 Task: Create a due date automation trigger when advanced on, on the wednesday of the week a card is due add dates due in more than 1 working days at 11:00 AM.
Action: Mouse moved to (1165, 88)
Screenshot: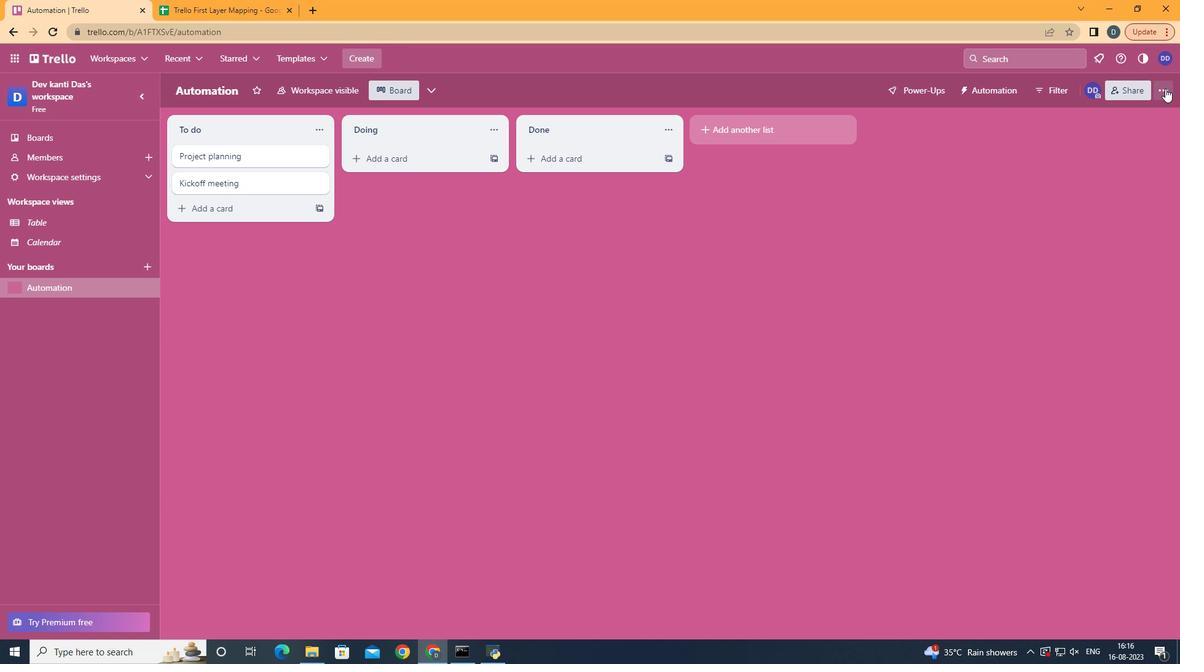 
Action: Mouse pressed left at (1165, 88)
Screenshot: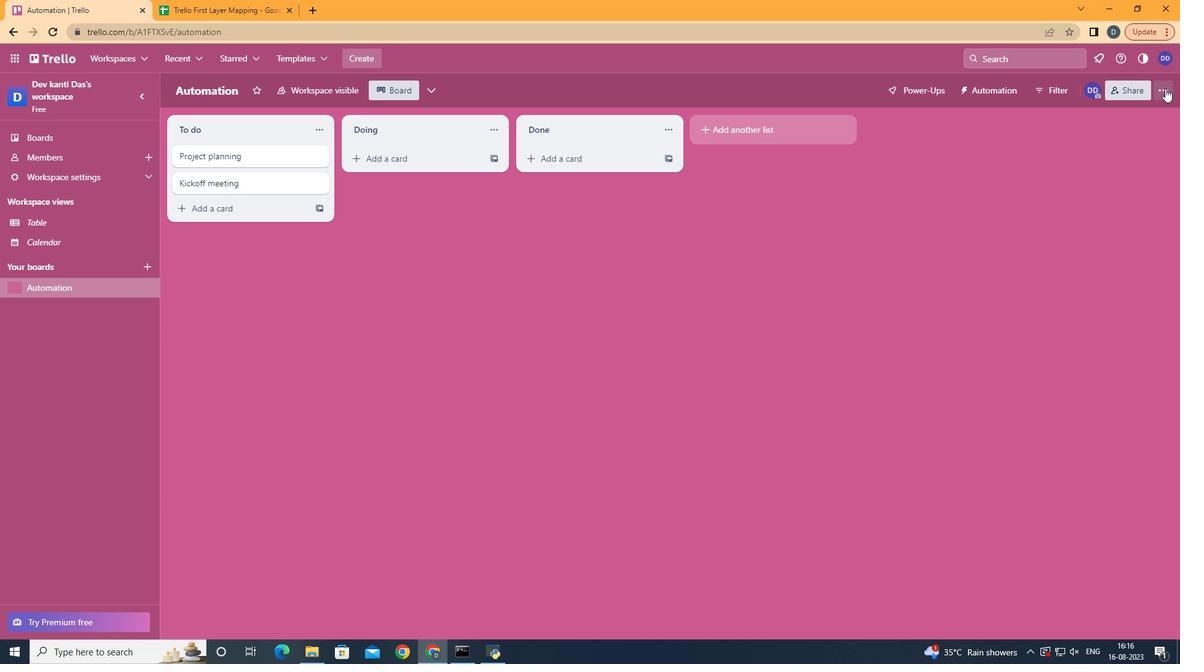 
Action: Mouse moved to (1112, 253)
Screenshot: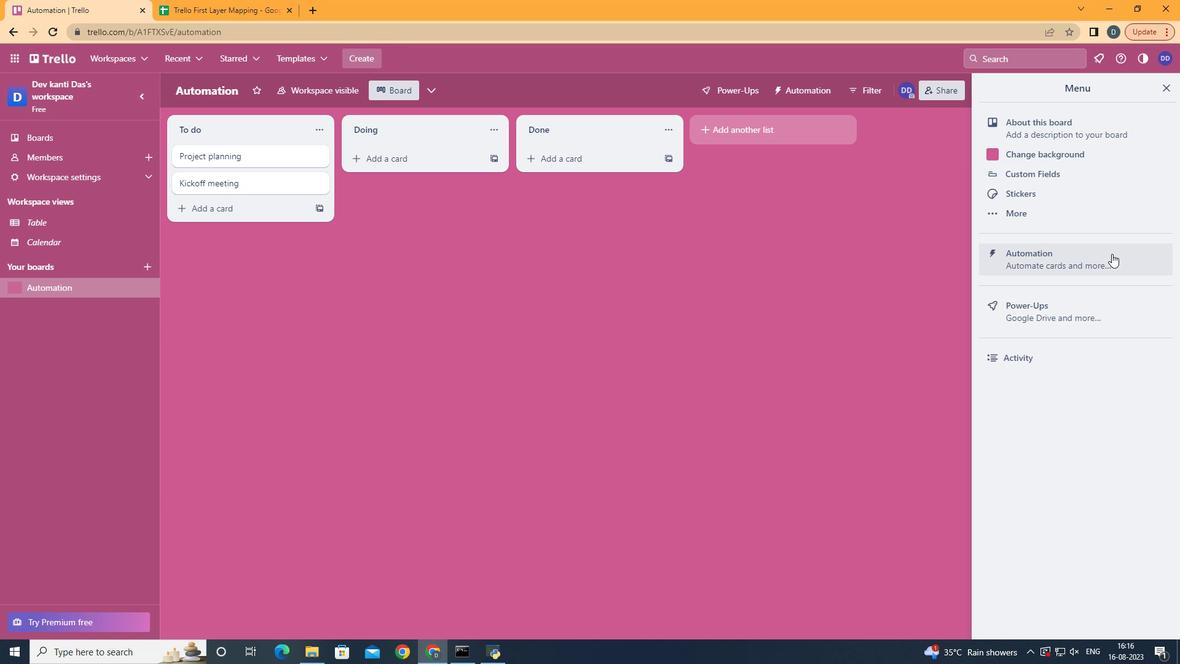 
Action: Mouse pressed left at (1112, 253)
Screenshot: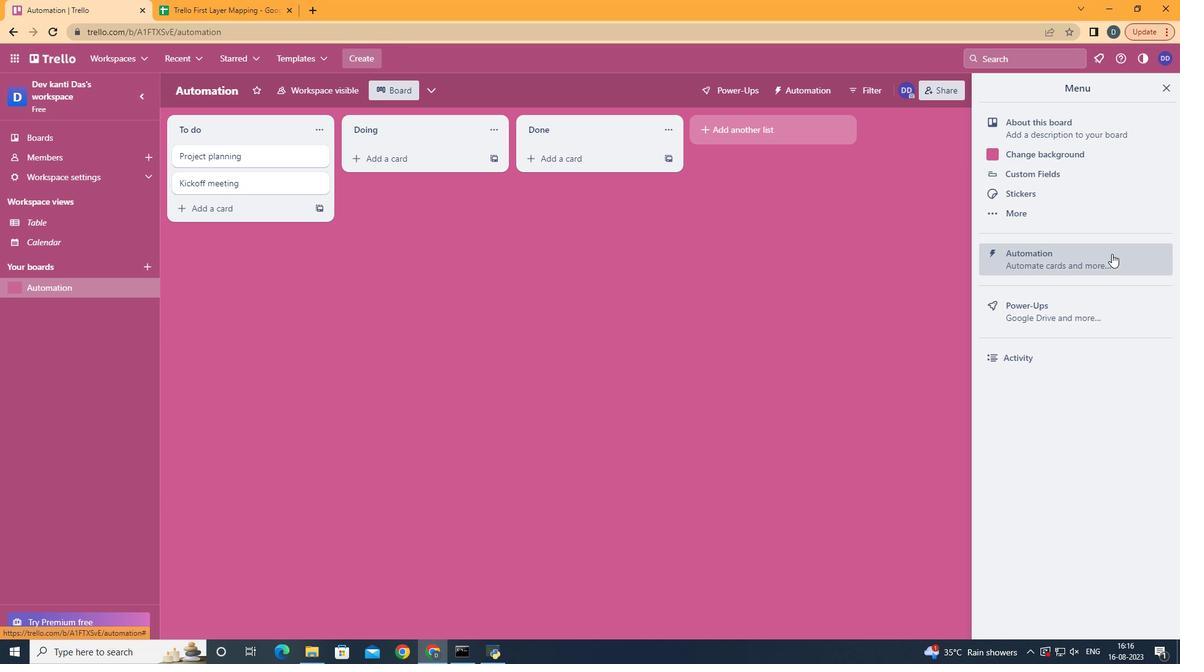 
Action: Mouse moved to (228, 252)
Screenshot: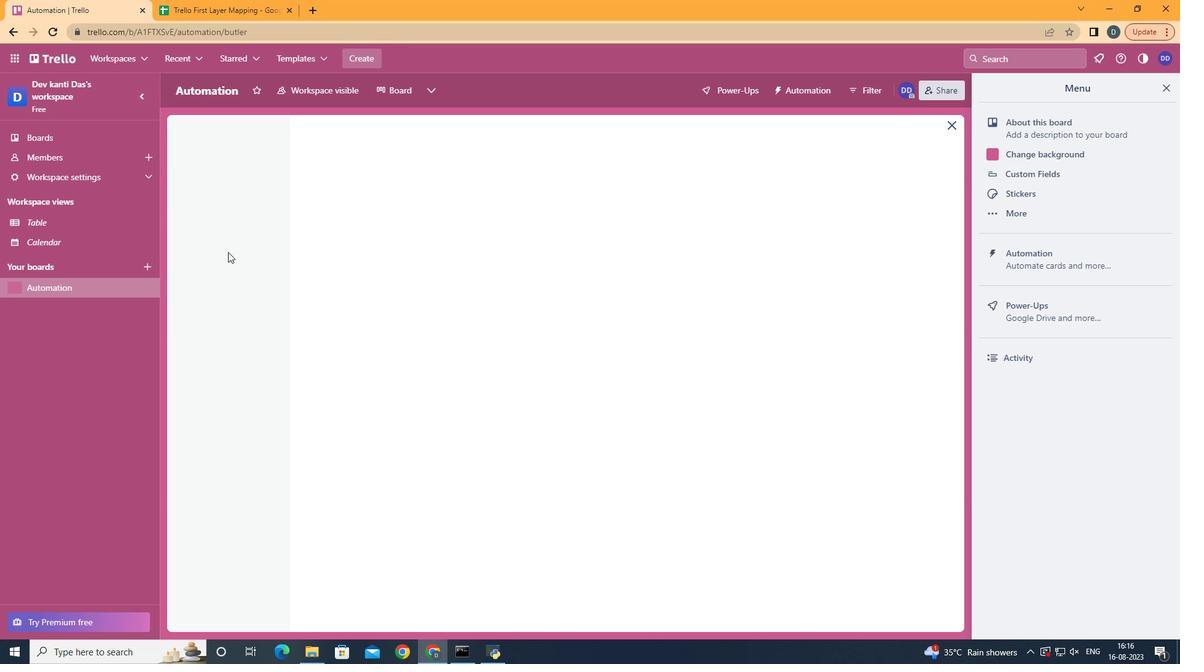 
Action: Mouse pressed left at (228, 252)
Screenshot: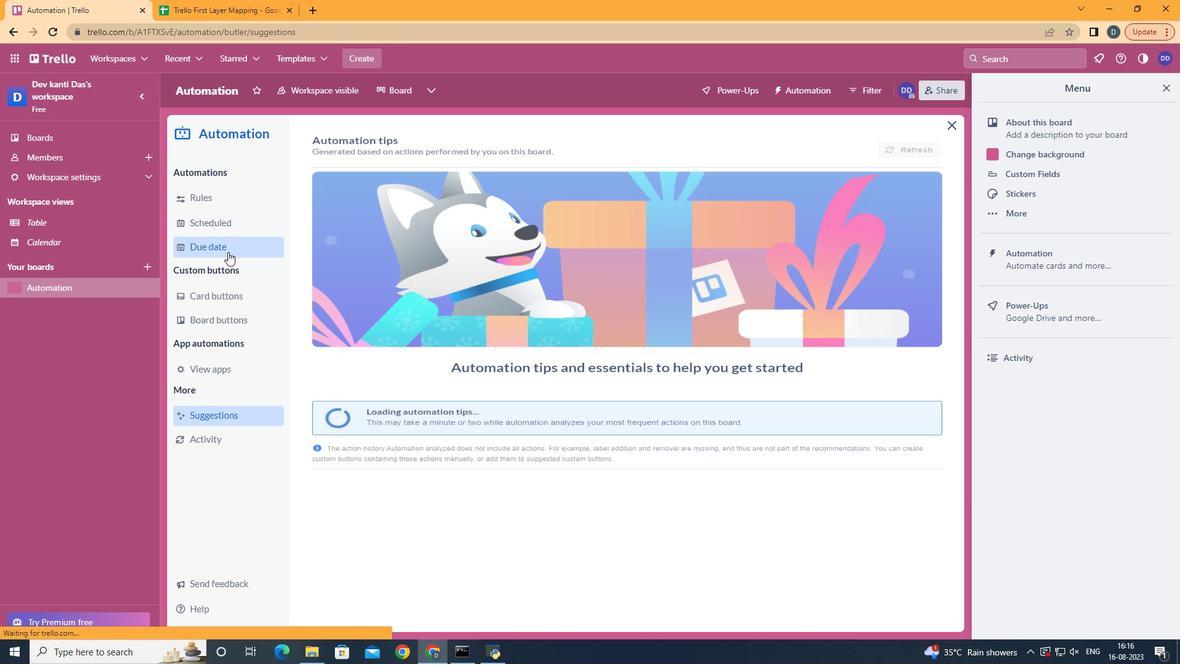 
Action: Mouse moved to (862, 143)
Screenshot: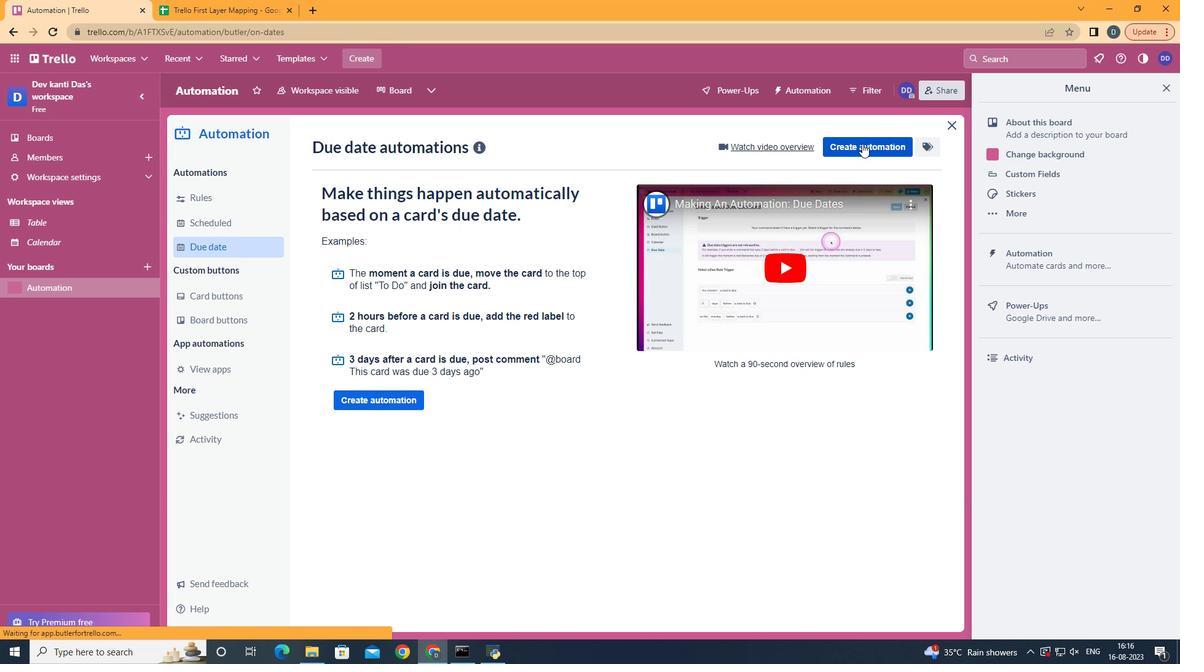 
Action: Mouse pressed left at (862, 143)
Screenshot: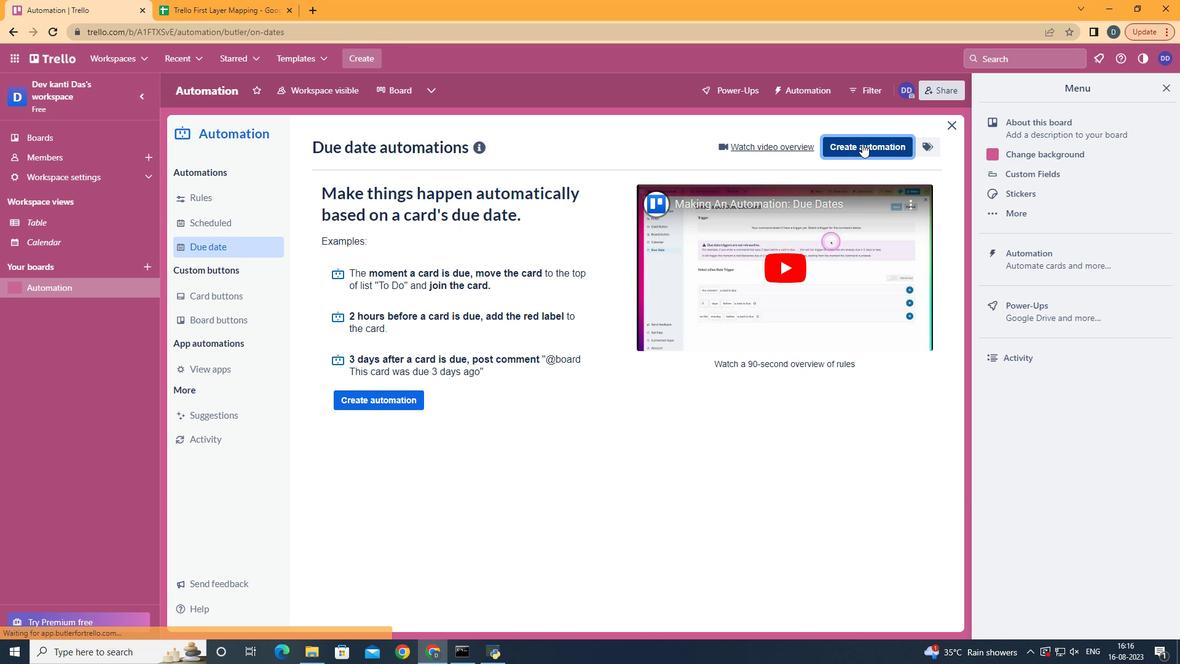 
Action: Mouse moved to (617, 260)
Screenshot: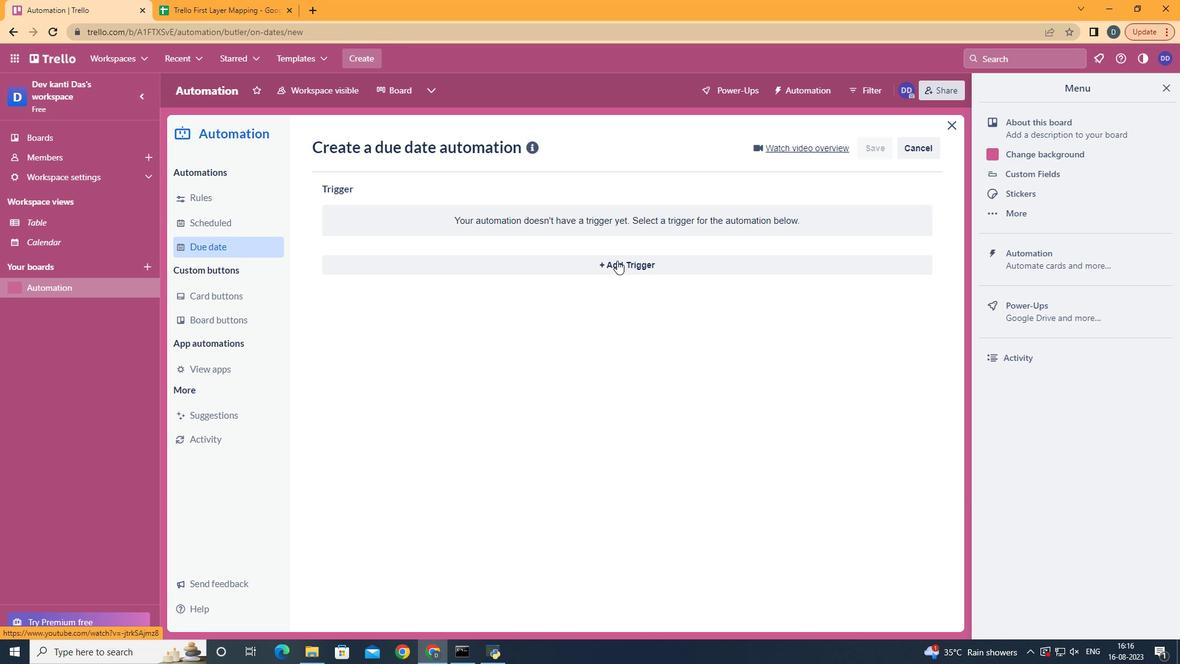 
Action: Mouse pressed left at (617, 260)
Screenshot: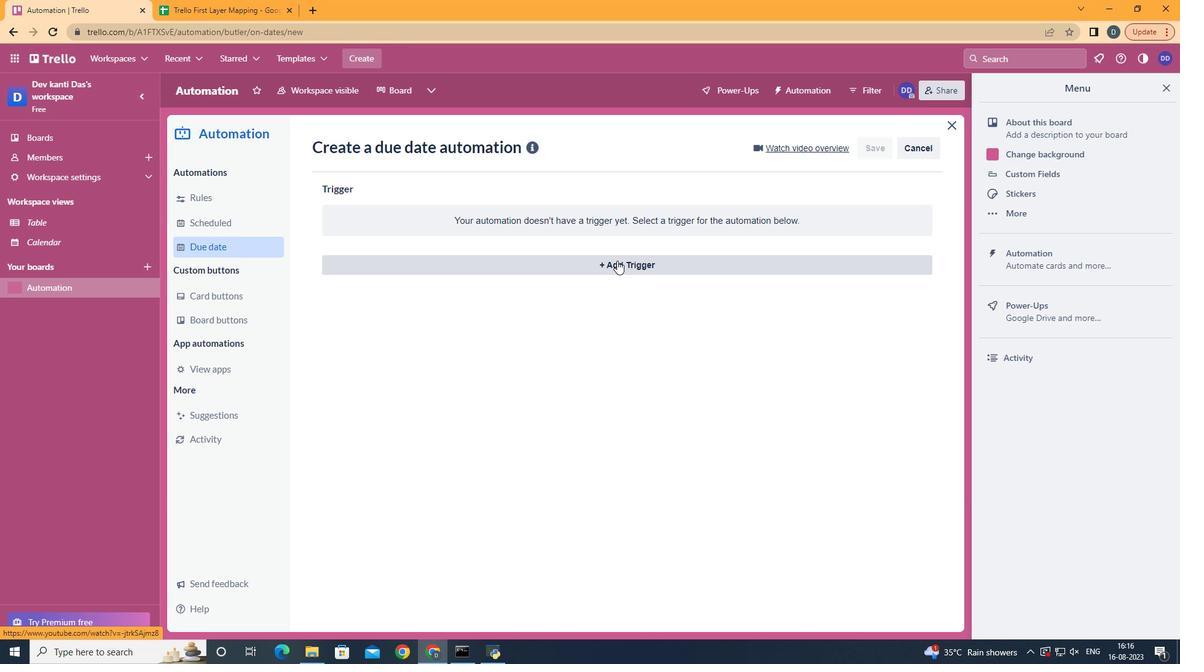 
Action: Mouse moved to (427, 365)
Screenshot: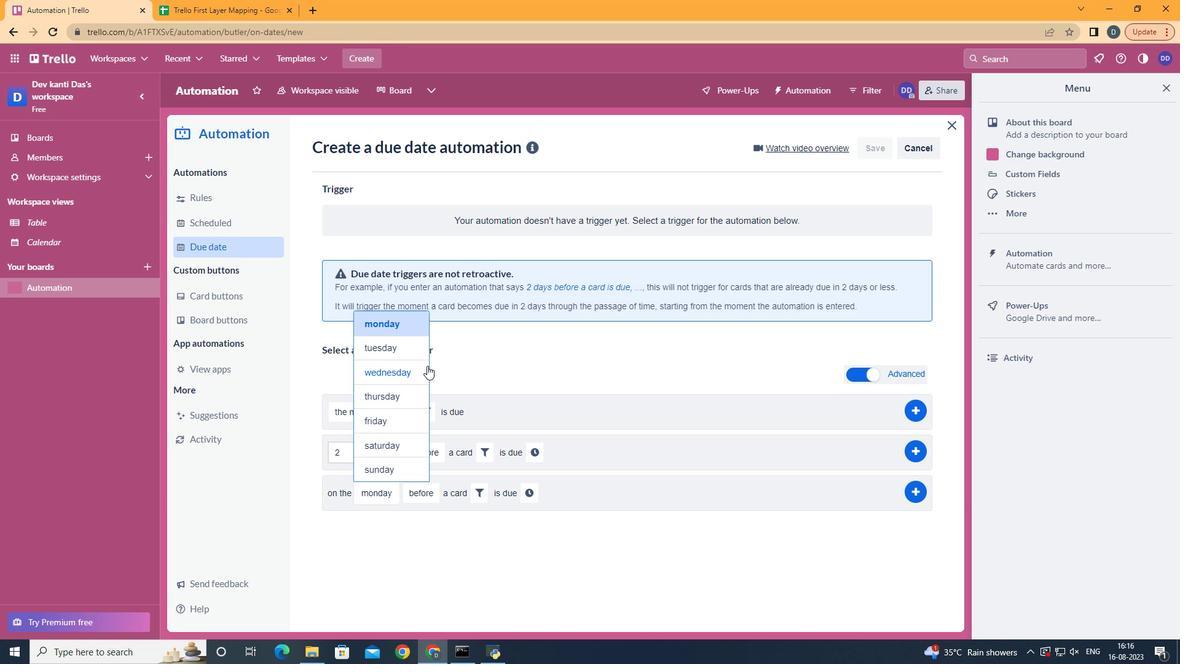 
Action: Mouse pressed left at (427, 365)
Screenshot: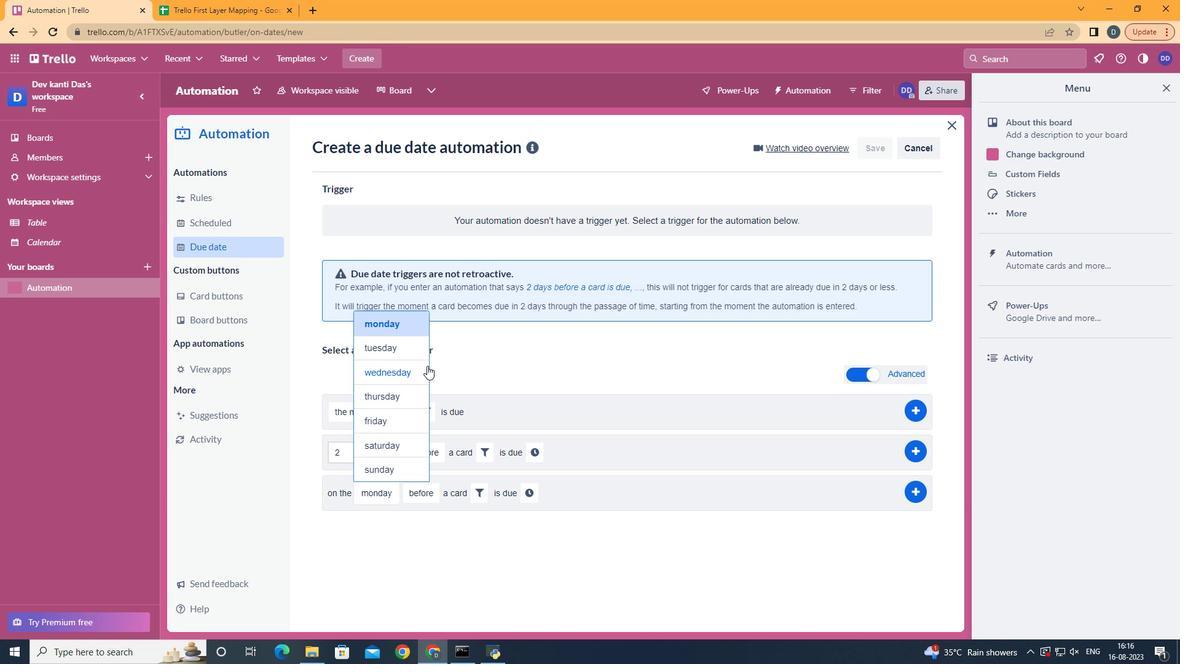 
Action: Mouse moved to (453, 562)
Screenshot: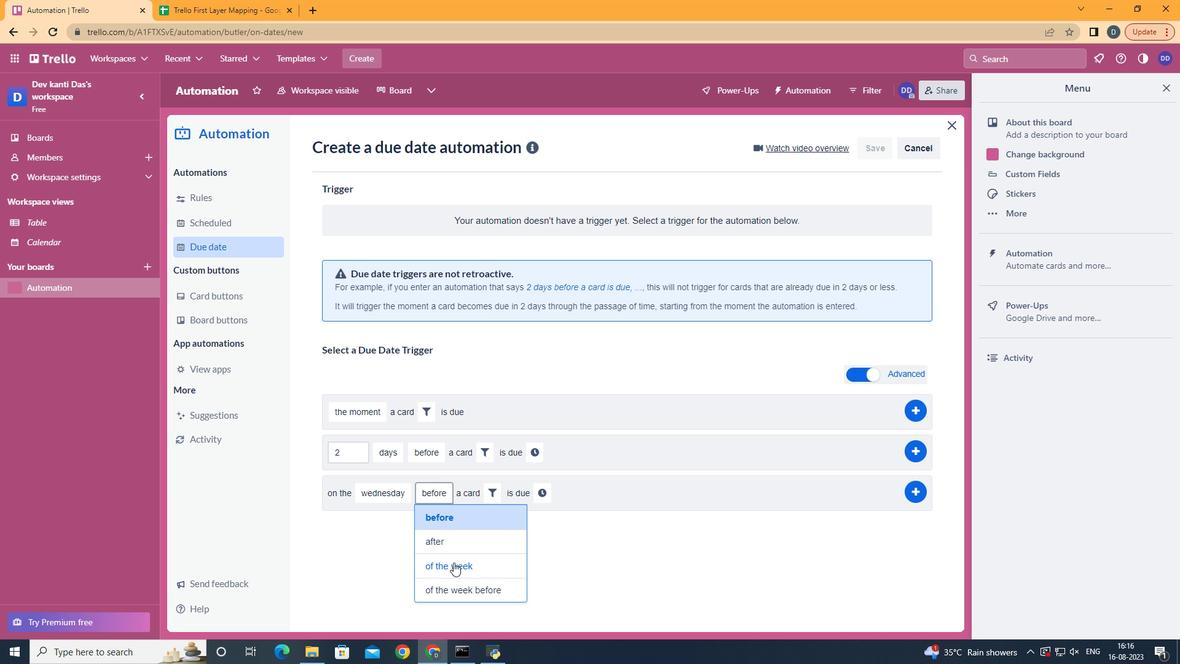 
Action: Mouse pressed left at (453, 562)
Screenshot: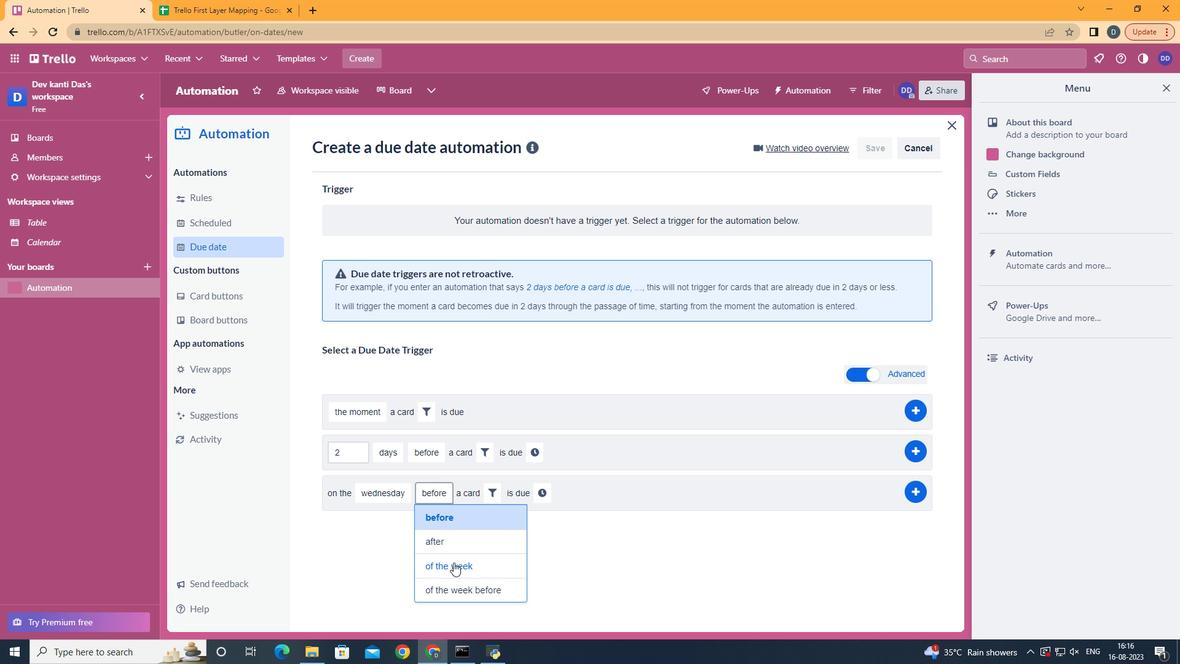 
Action: Mouse moved to (521, 491)
Screenshot: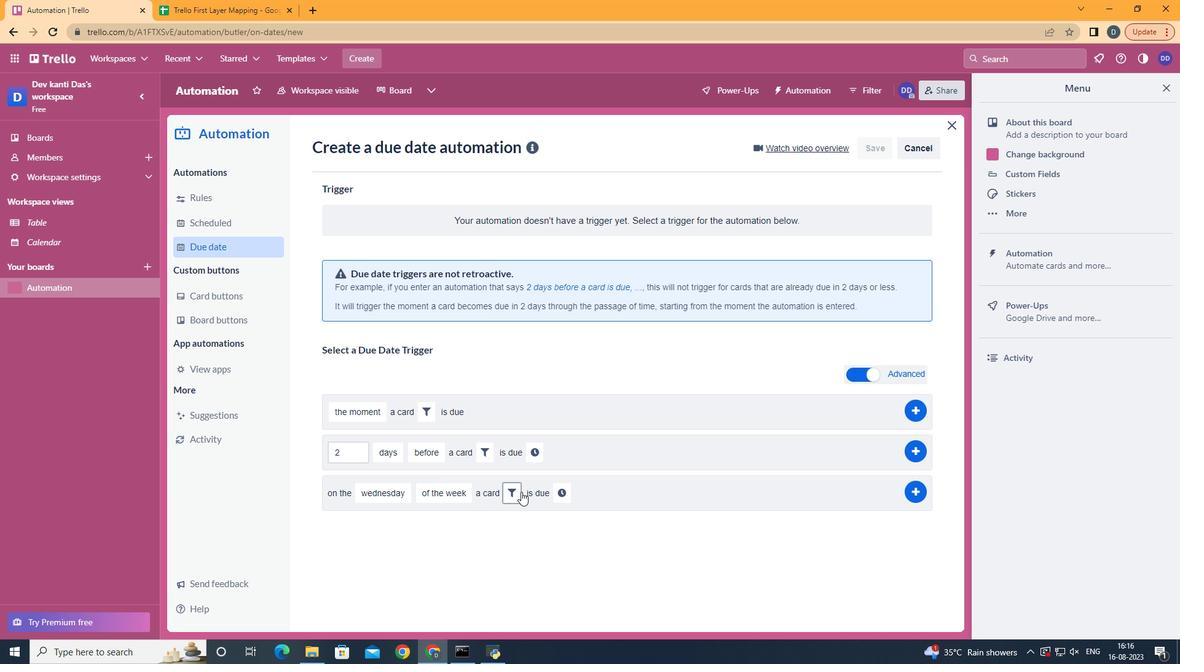 
Action: Mouse pressed left at (521, 491)
Screenshot: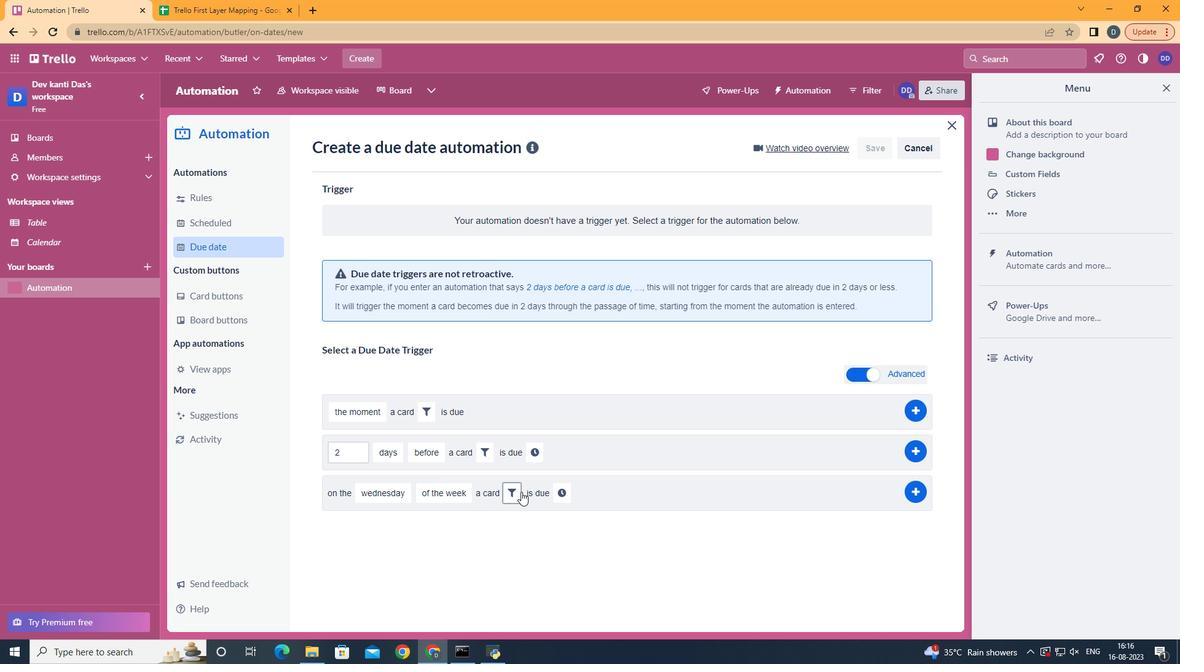
Action: Mouse moved to (584, 544)
Screenshot: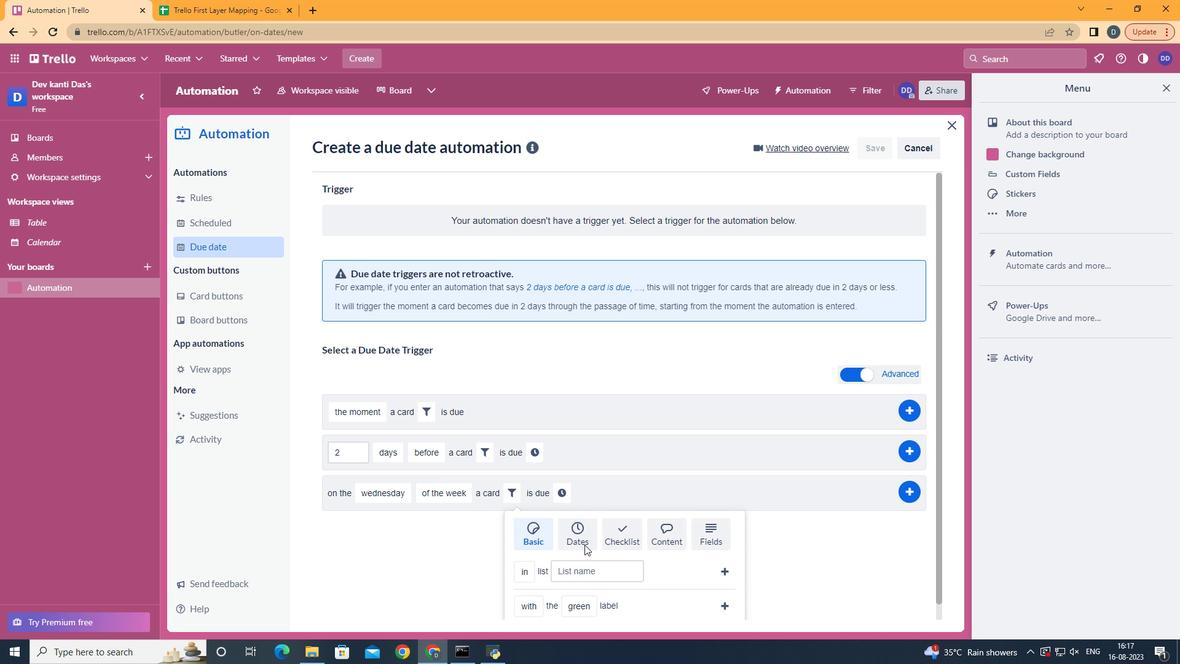 
Action: Mouse pressed left at (584, 544)
Screenshot: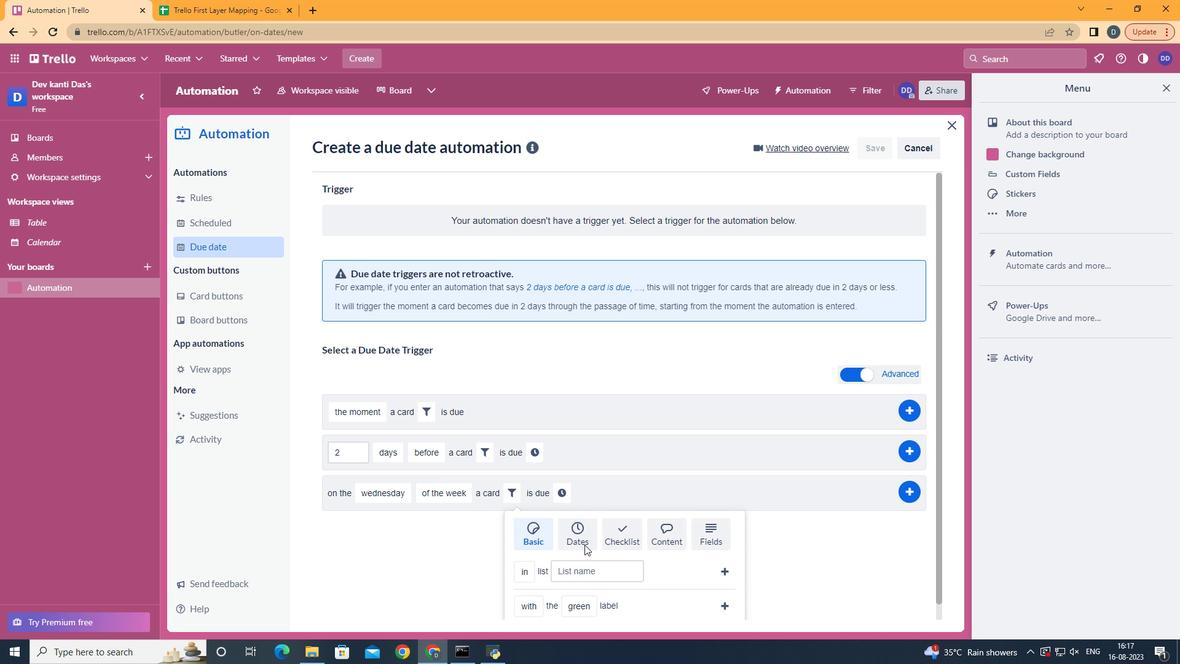 
Action: Mouse scrolled (584, 544) with delta (0, 0)
Screenshot: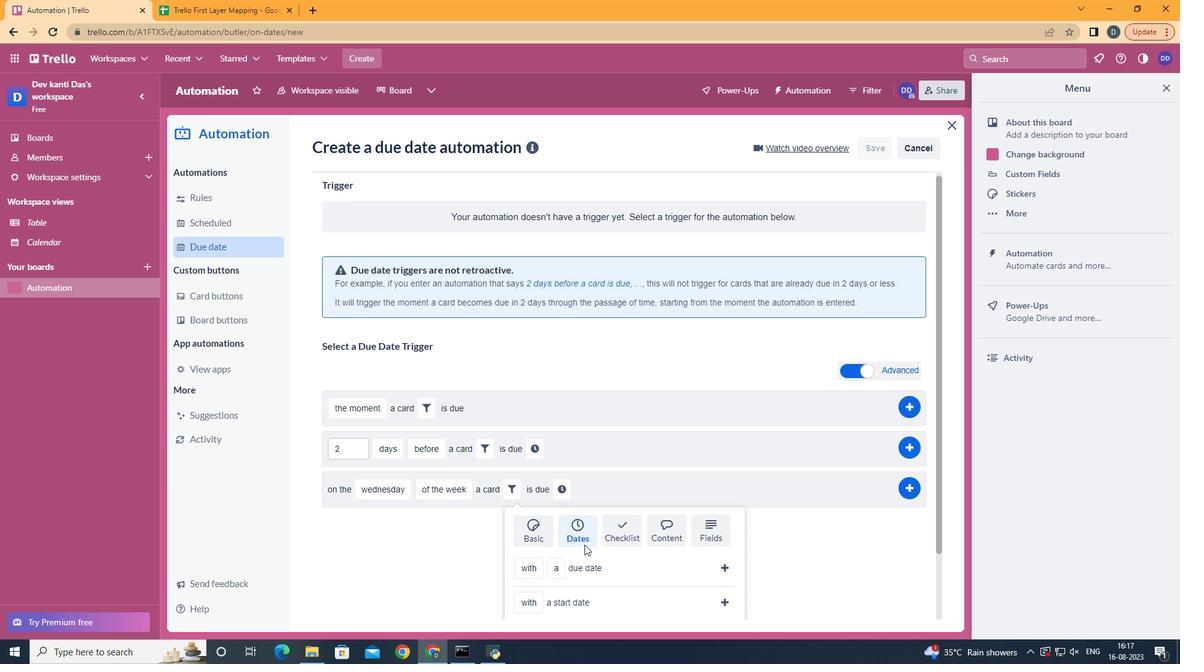 
Action: Mouse scrolled (584, 544) with delta (0, 0)
Screenshot: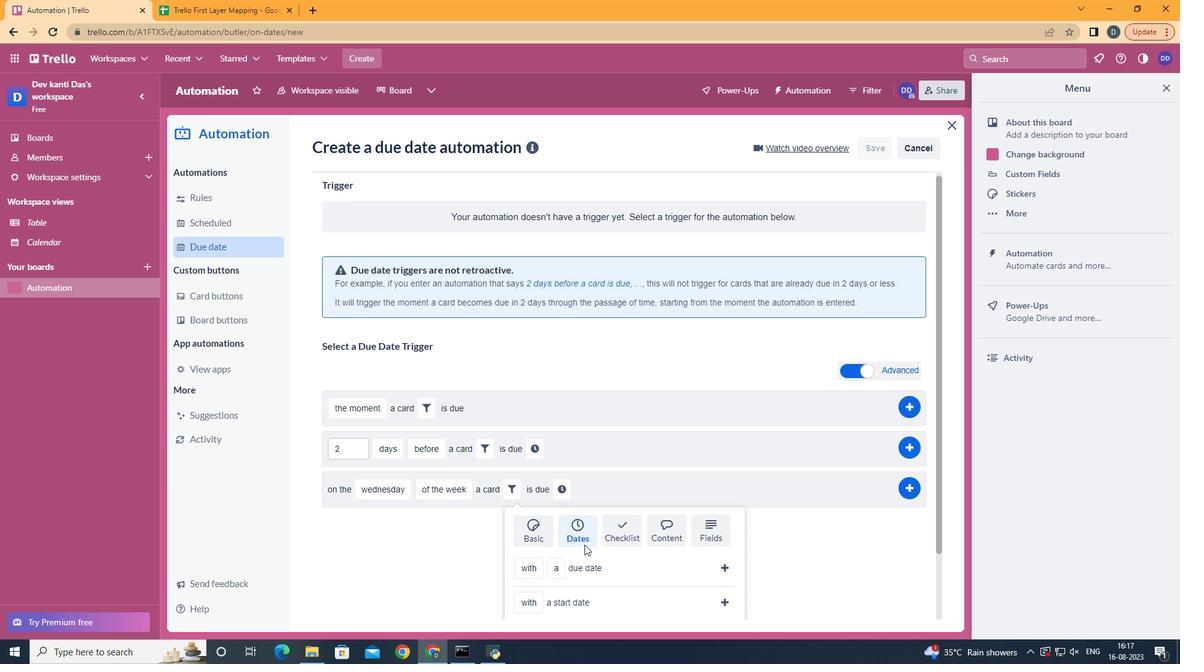 
Action: Mouse scrolled (584, 544) with delta (0, 0)
Screenshot: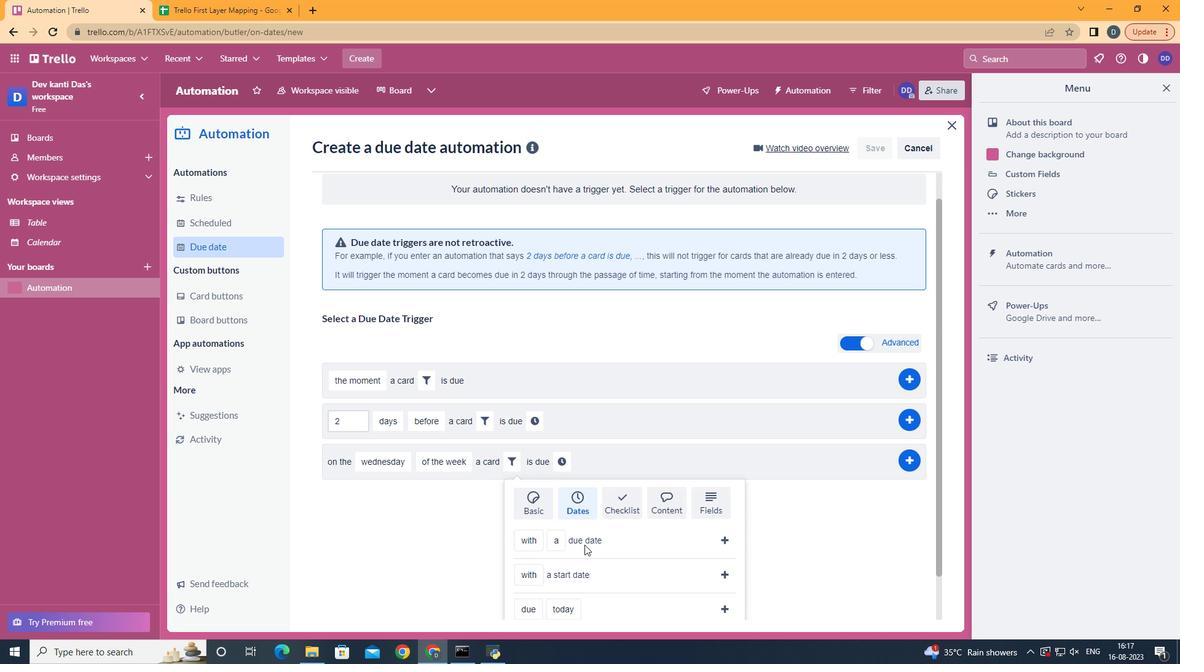 
Action: Mouse scrolled (584, 544) with delta (0, 0)
Screenshot: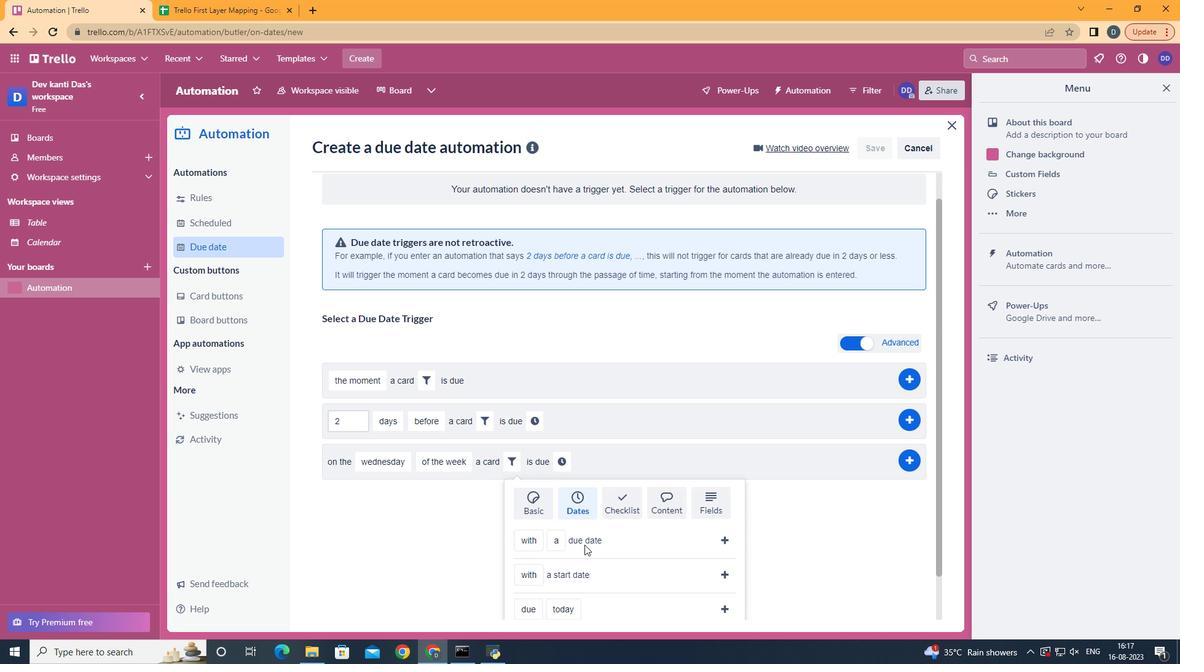 
Action: Mouse scrolled (584, 544) with delta (0, 0)
Screenshot: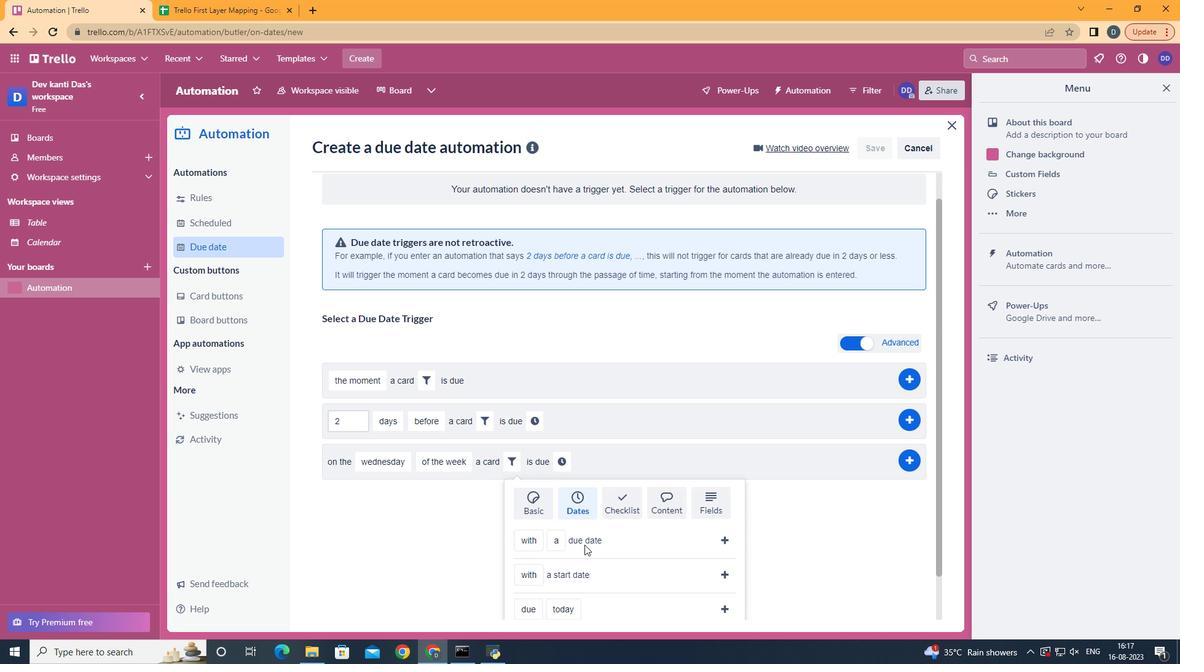 
Action: Mouse moved to (599, 512)
Screenshot: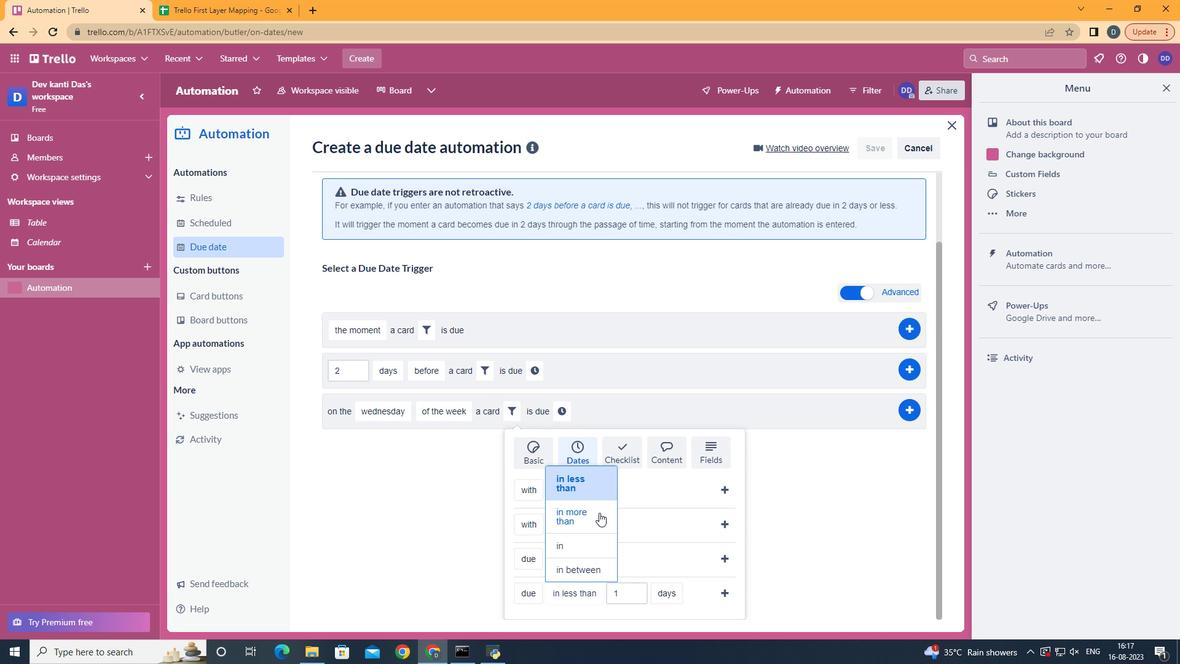 
Action: Mouse pressed left at (599, 512)
Screenshot: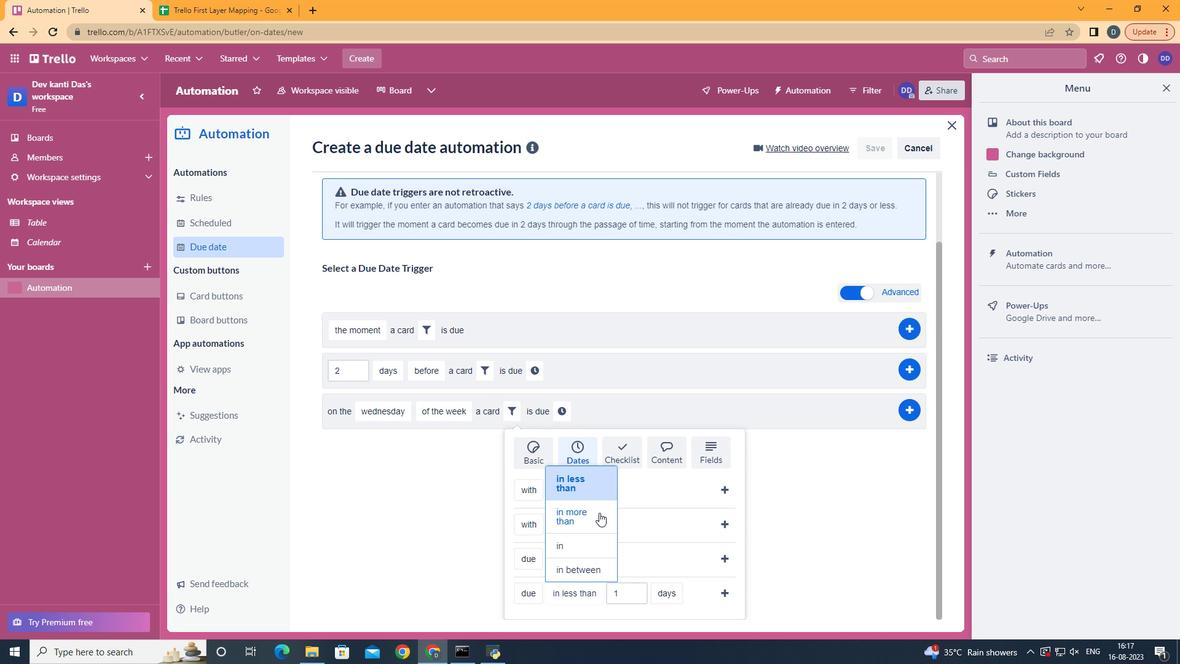 
Action: Mouse moved to (676, 576)
Screenshot: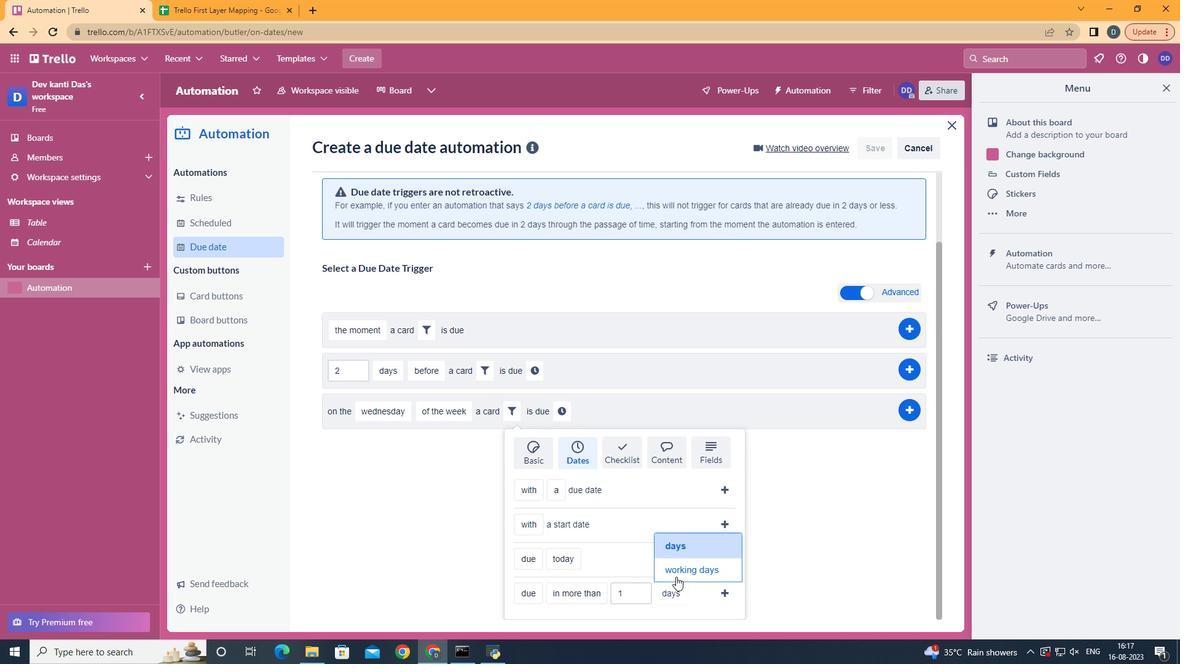 
Action: Mouse pressed left at (676, 576)
Screenshot: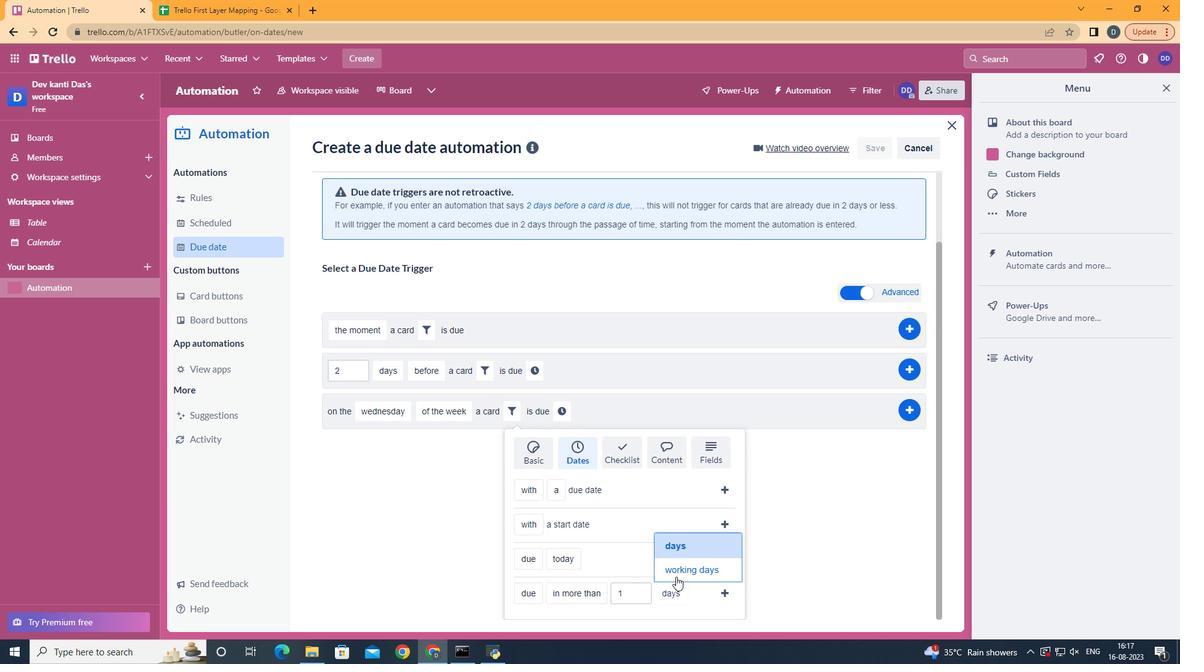 
Action: Mouse moved to (739, 592)
Screenshot: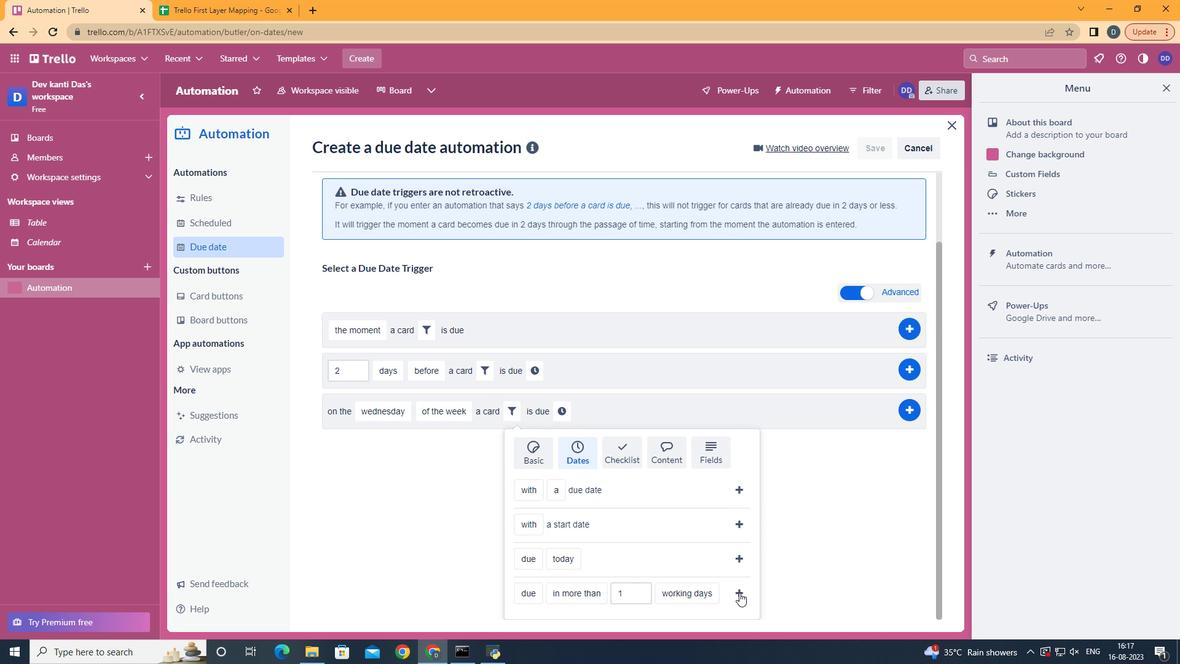
Action: Mouse pressed left at (739, 592)
Screenshot: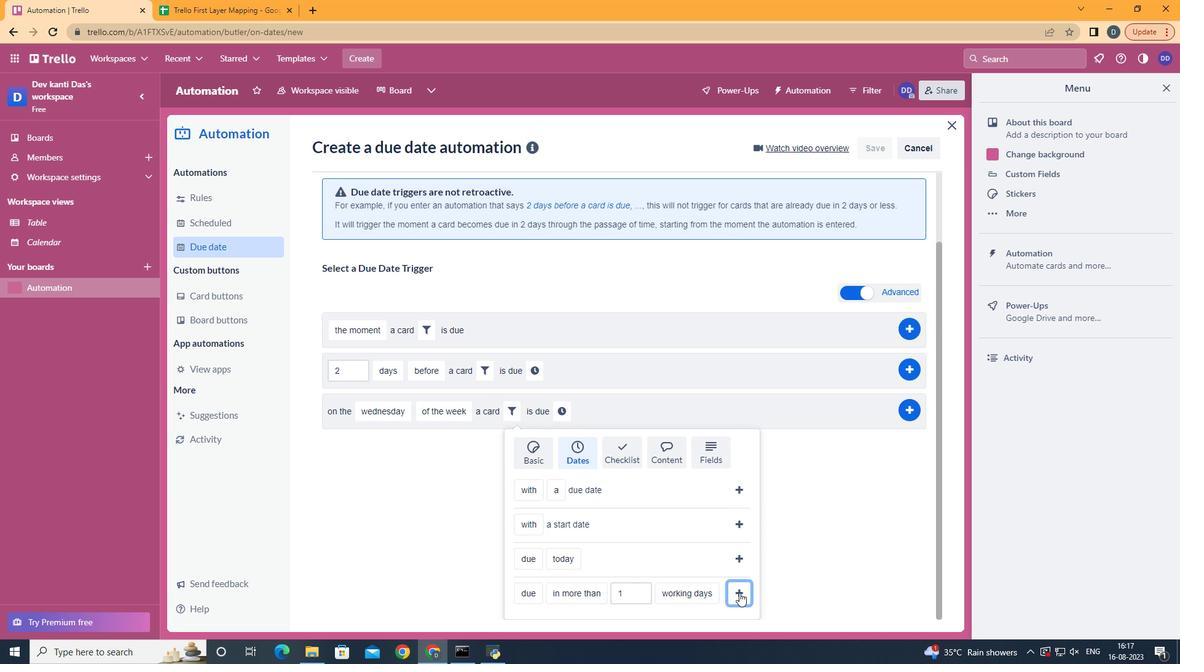
Action: Mouse moved to (712, 498)
Screenshot: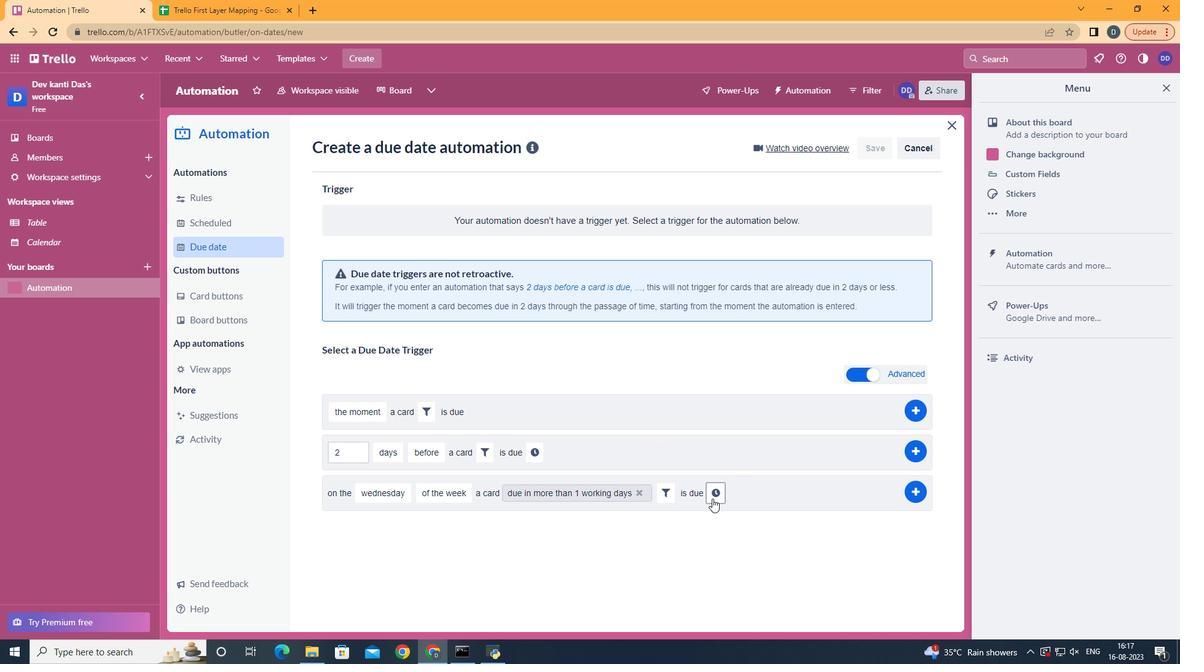
Action: Mouse pressed left at (712, 498)
Screenshot: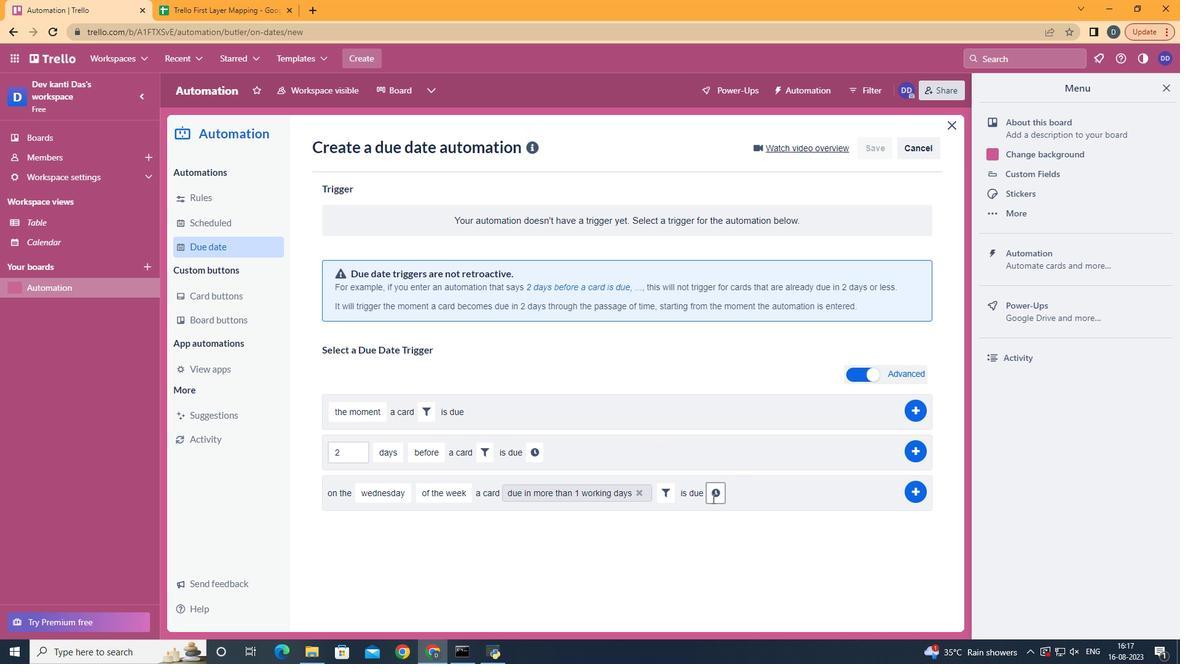 
Action: Mouse moved to (727, 500)
Screenshot: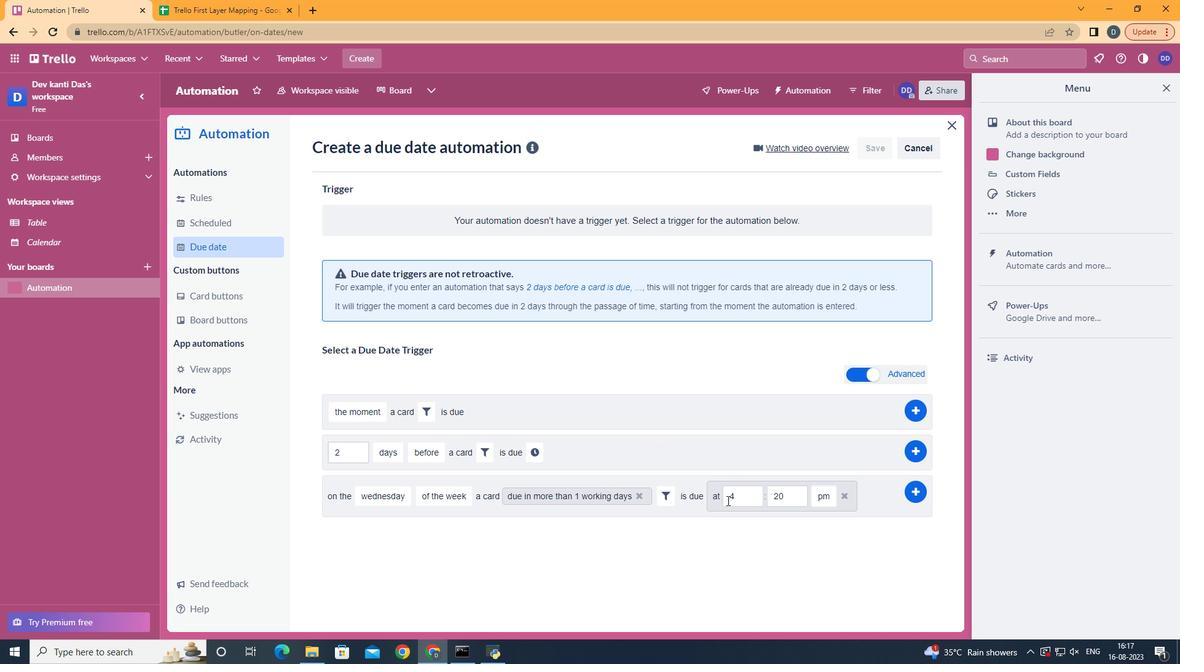 
Action: Mouse pressed left at (727, 500)
Screenshot: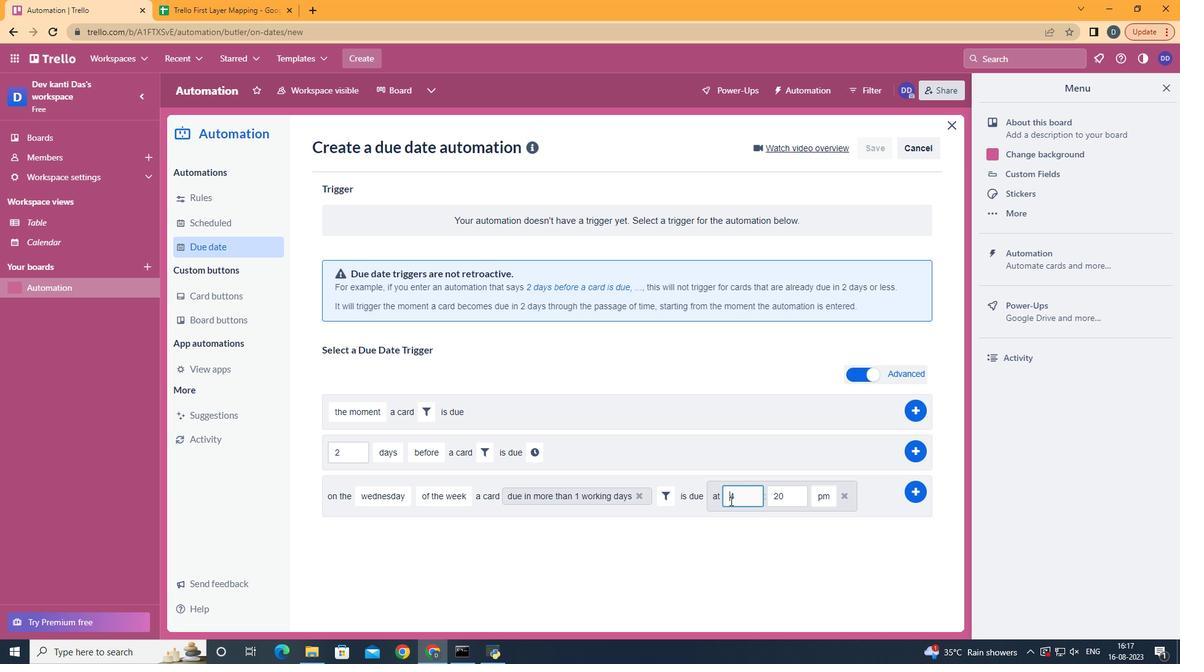 
Action: Mouse moved to (737, 499)
Screenshot: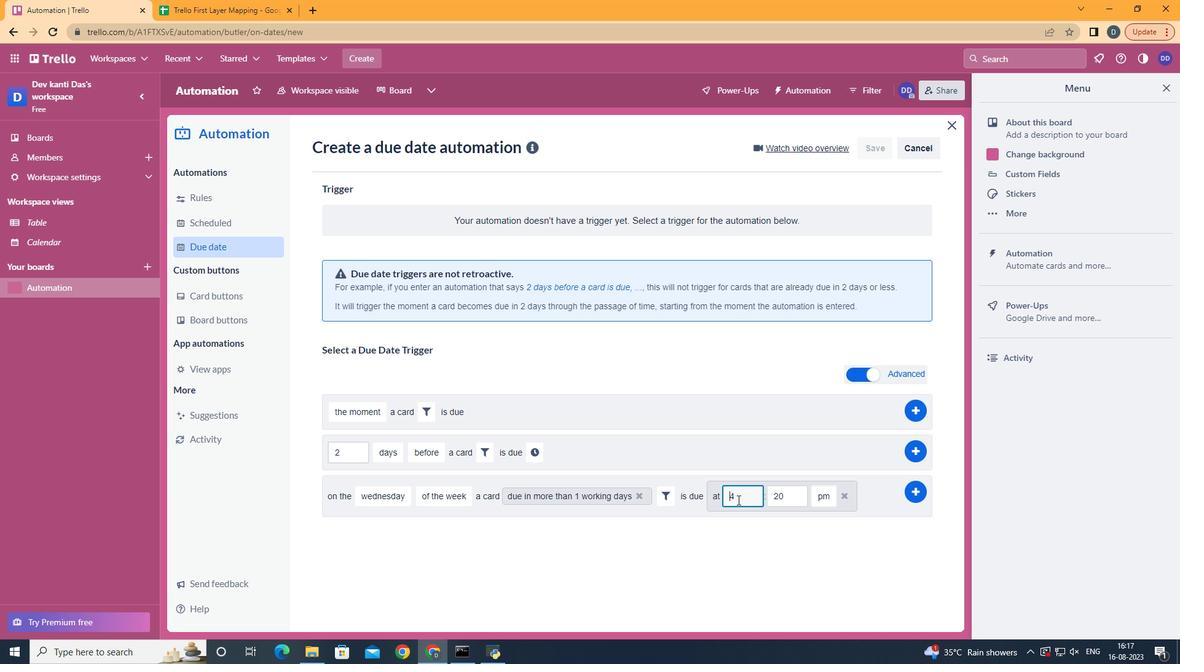 
Action: Mouse pressed left at (737, 499)
Screenshot: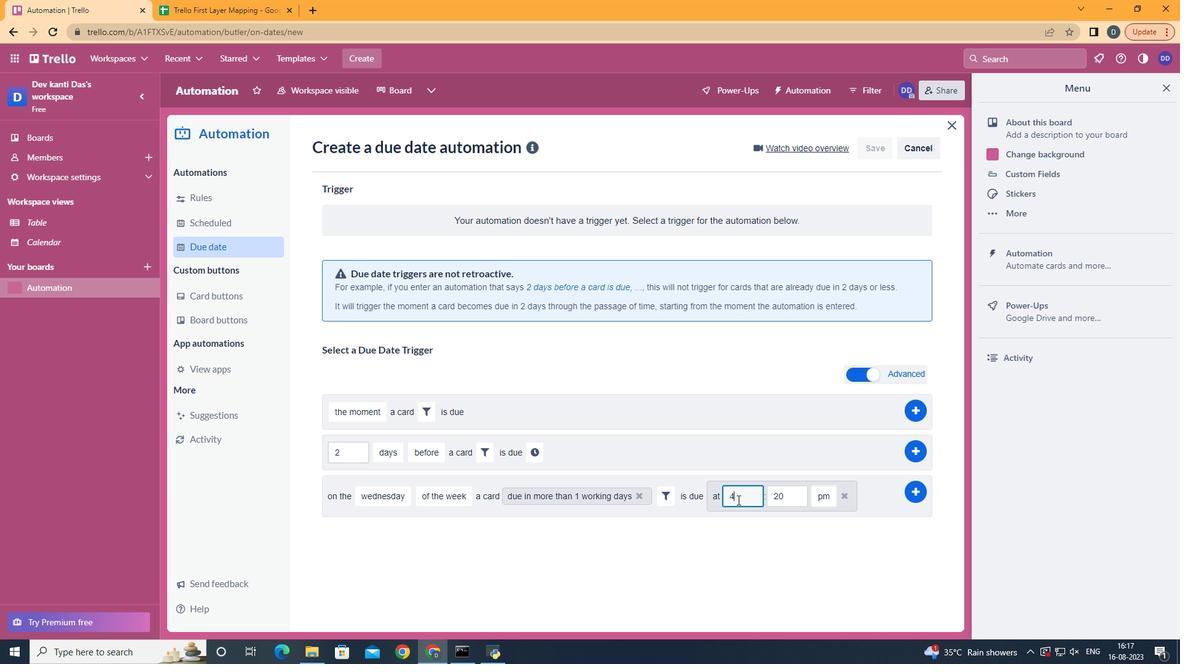 
Action: Key pressed <Key.backspace>11
Screenshot: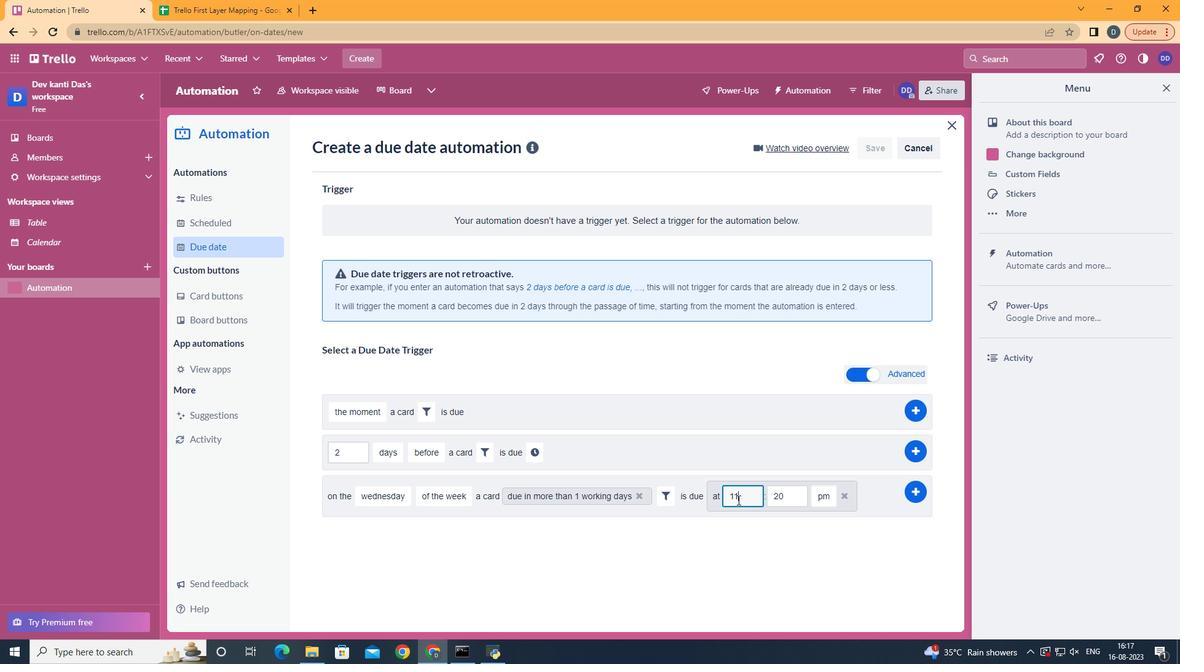 
Action: Mouse moved to (790, 496)
Screenshot: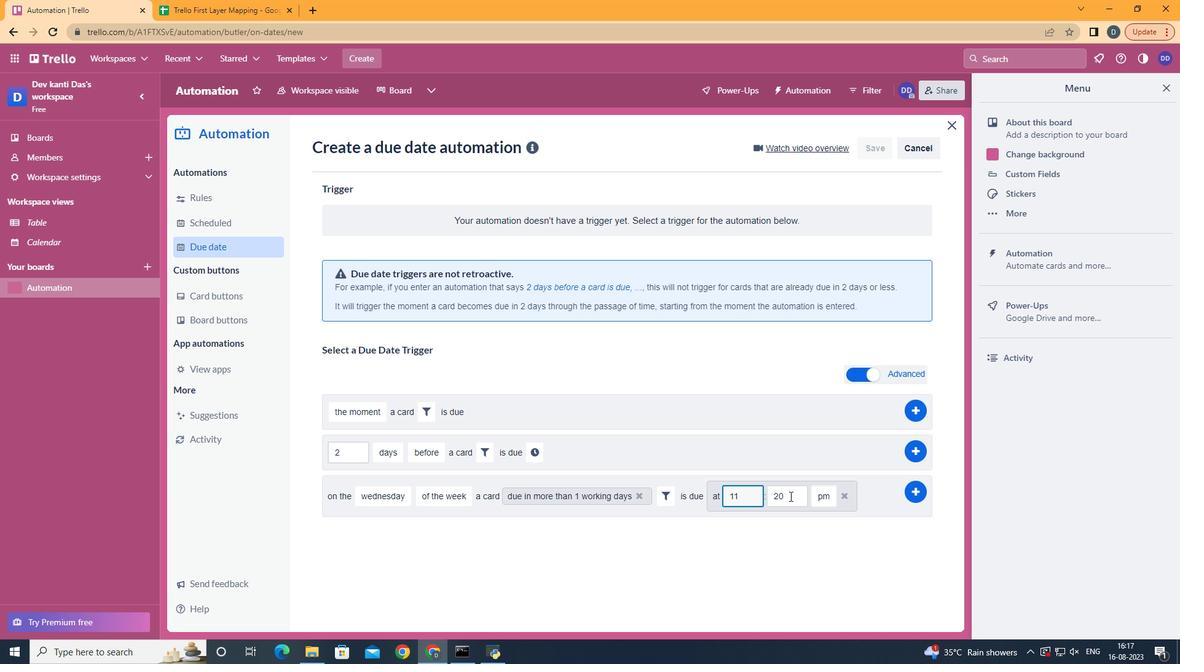 
Action: Mouse pressed left at (790, 496)
Screenshot: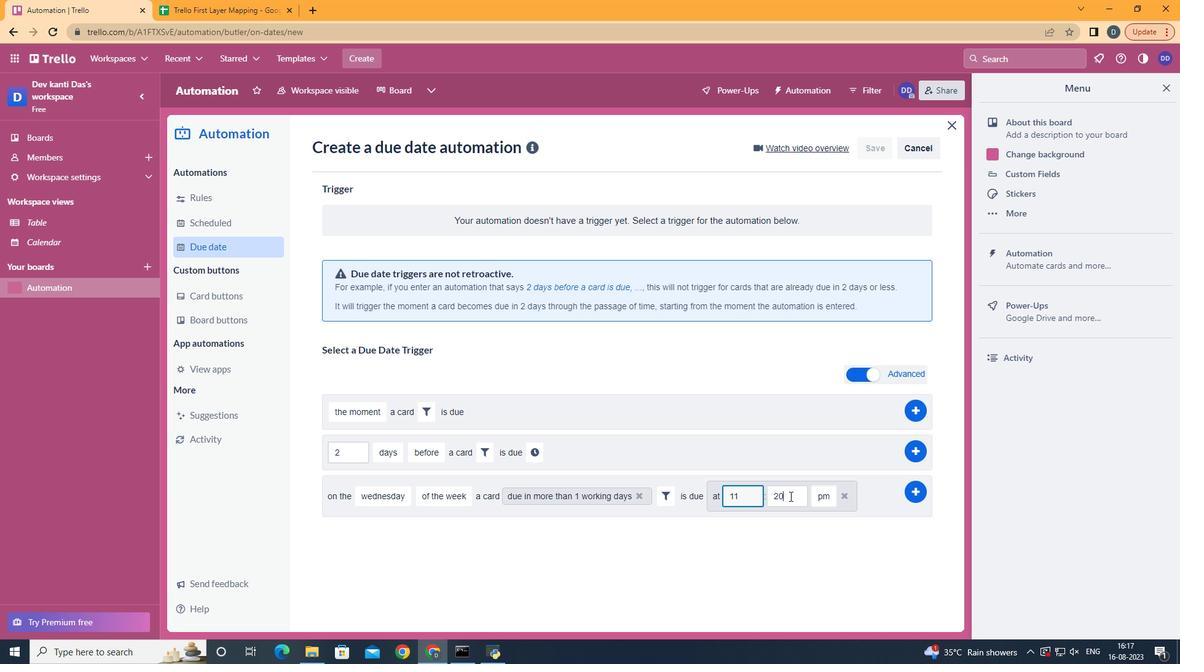 
Action: Key pressed <Key.backspace><Key.backspace>00
Screenshot: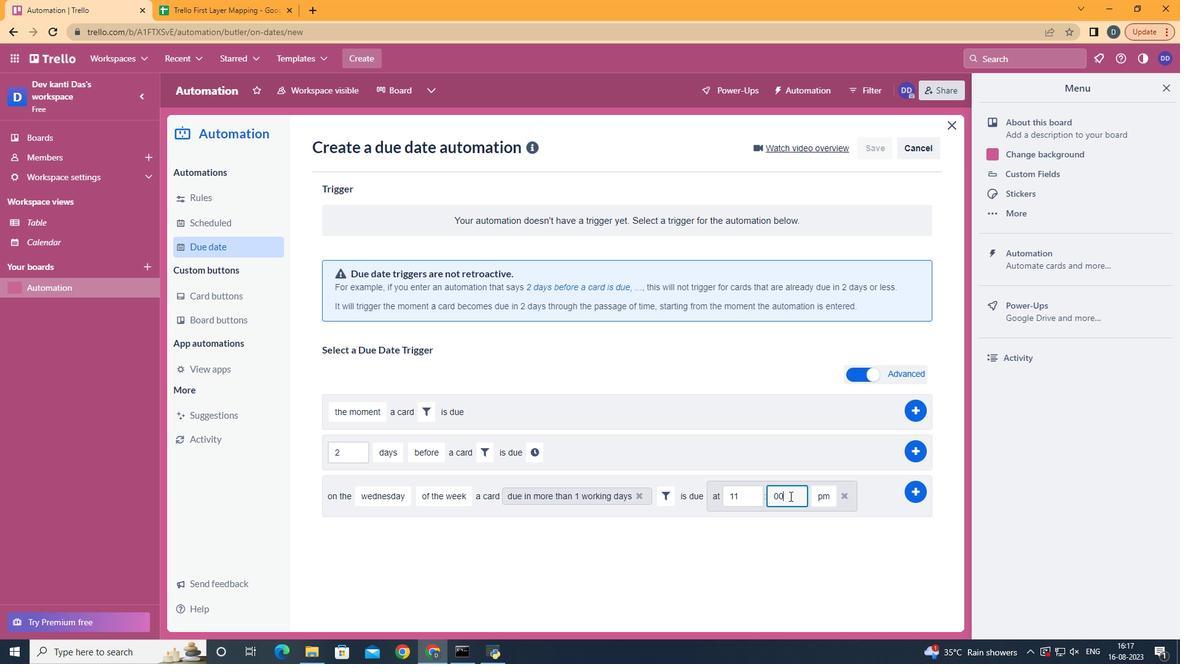 
Action: Mouse moved to (826, 518)
Screenshot: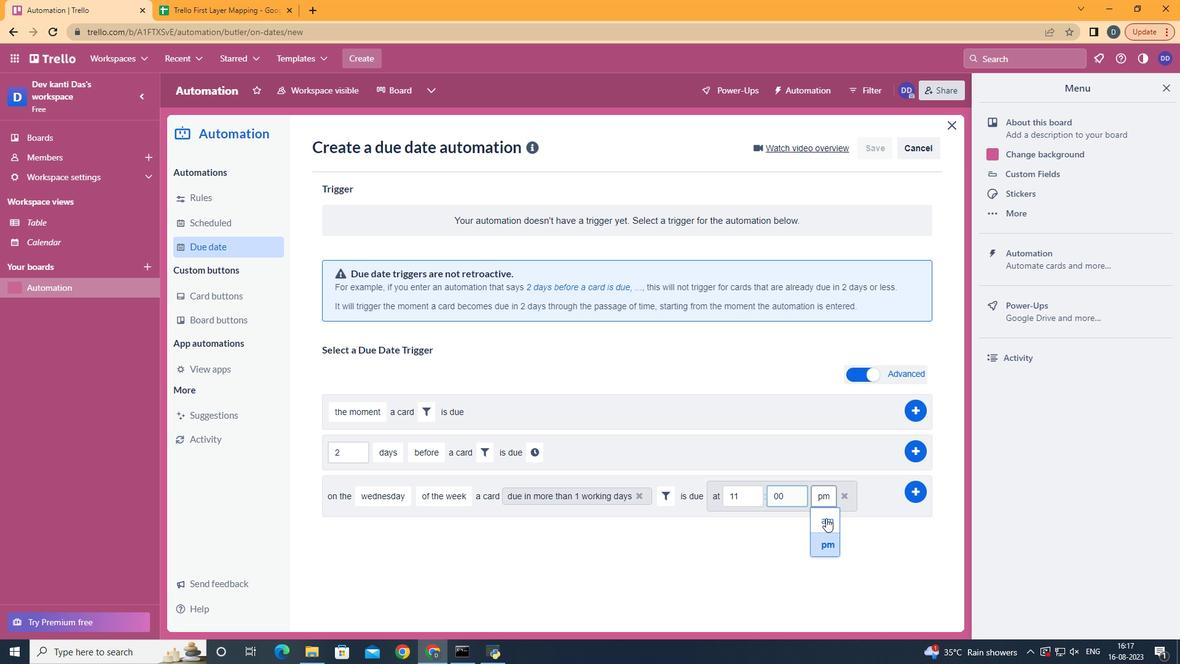 
Action: Mouse pressed left at (826, 518)
Screenshot: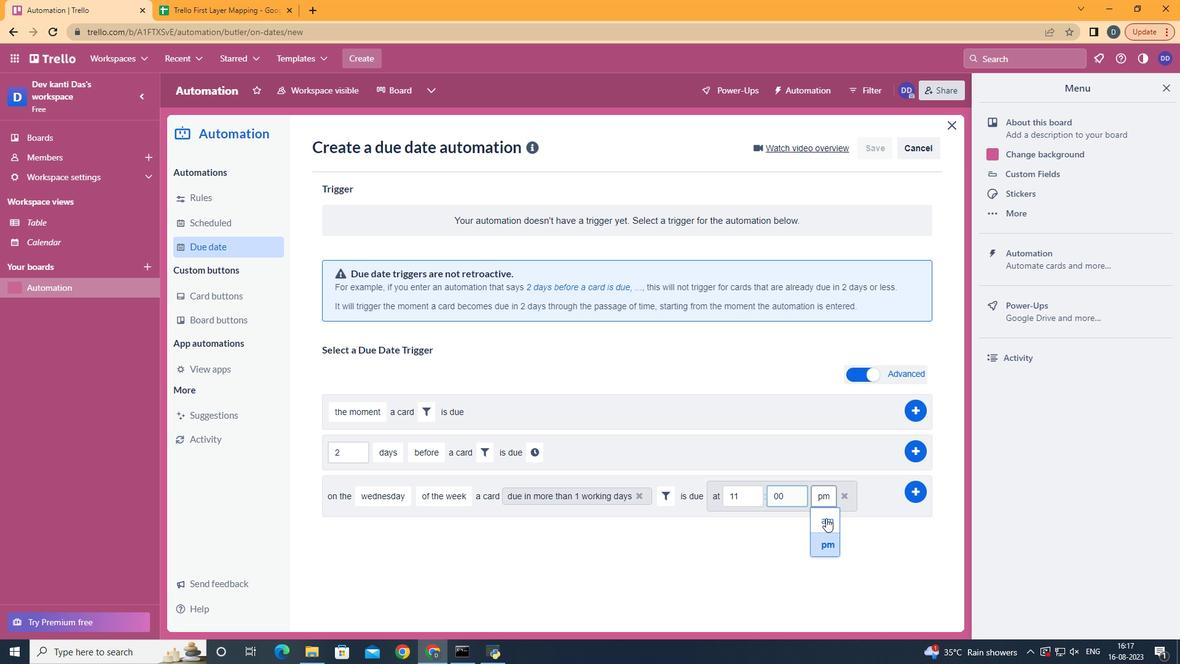 
Action: Mouse moved to (915, 490)
Screenshot: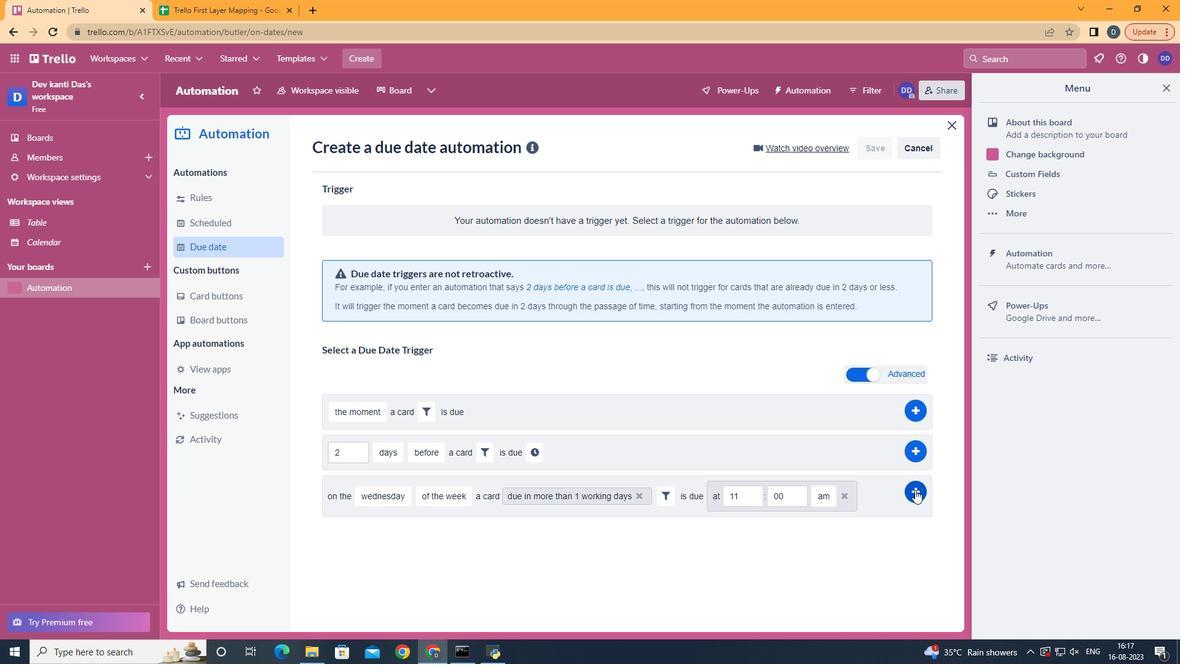 
Action: Mouse pressed left at (915, 490)
Screenshot: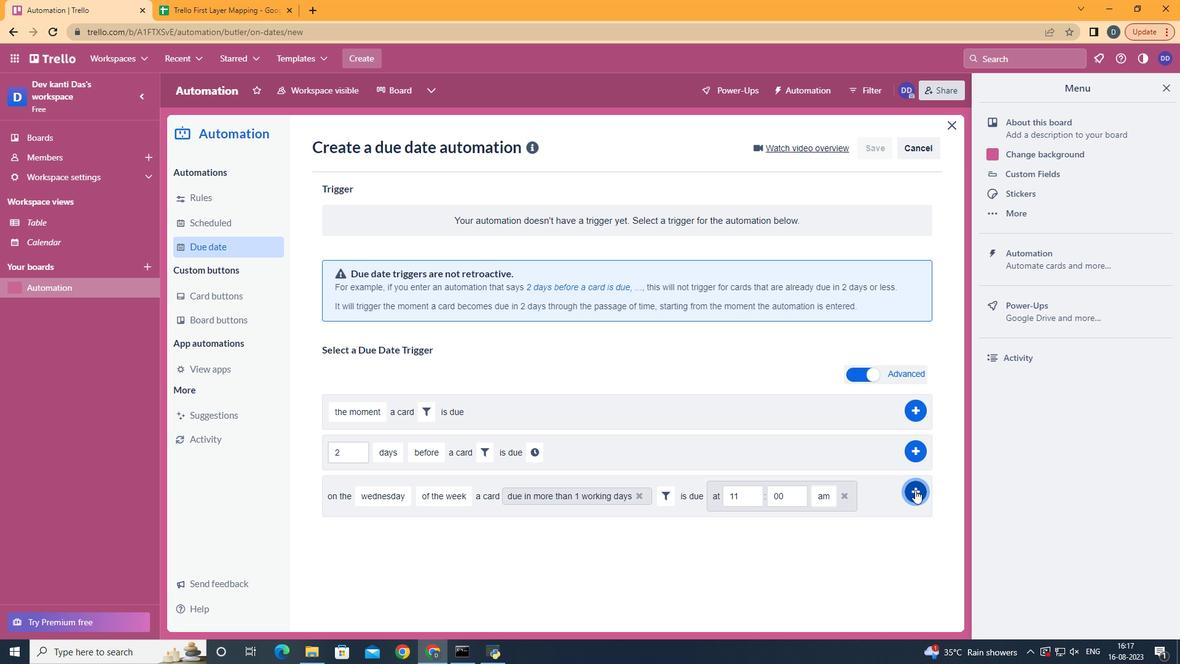 
